Task: Find a pet-friendly cabin rental in the Smoky Mountains.
Action: Mouse moved to (85, 22)
Screenshot: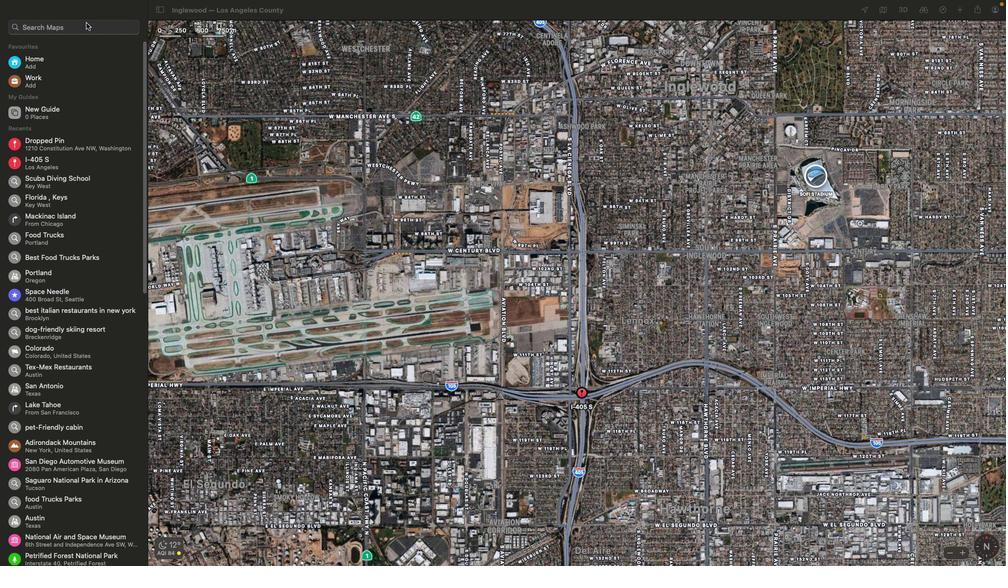 
Action: Mouse pressed left at (85, 22)
Screenshot: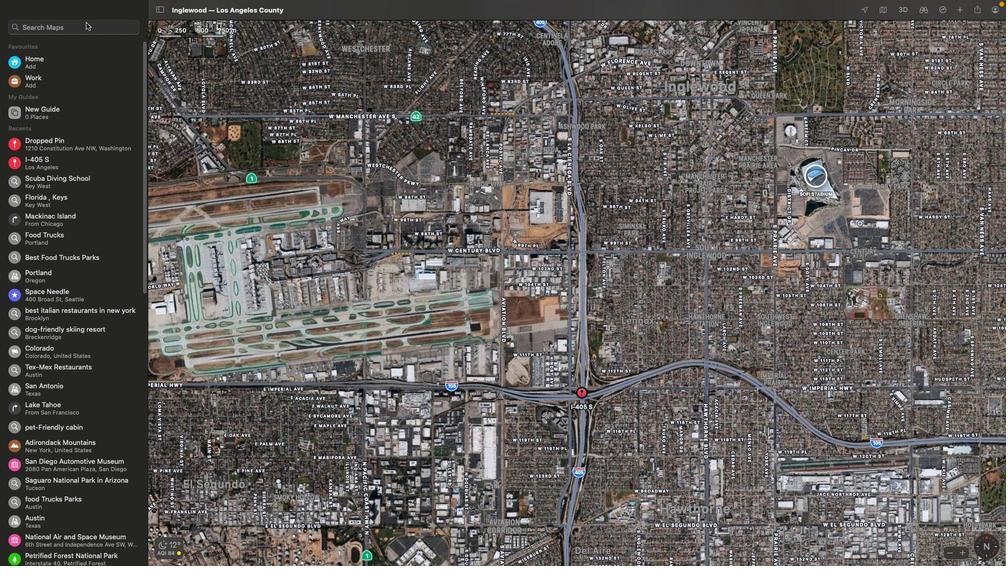 
Action: Mouse moved to (83, 27)
Screenshot: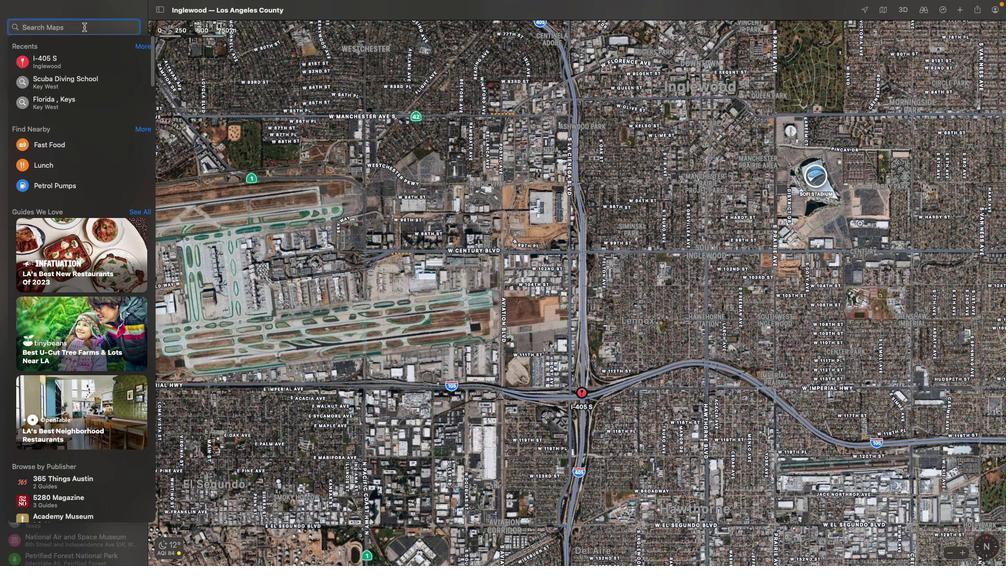 
Action: Key pressed Key.shift'S''m''o''c''k''t'Key.backspace'y'Key.backspaceKey.backspaceKey.backspace'k''y'Key.spaceKey.shift'M''o''u''n''t''a''i''n''s'Key.spaceKey.enter
Screenshot: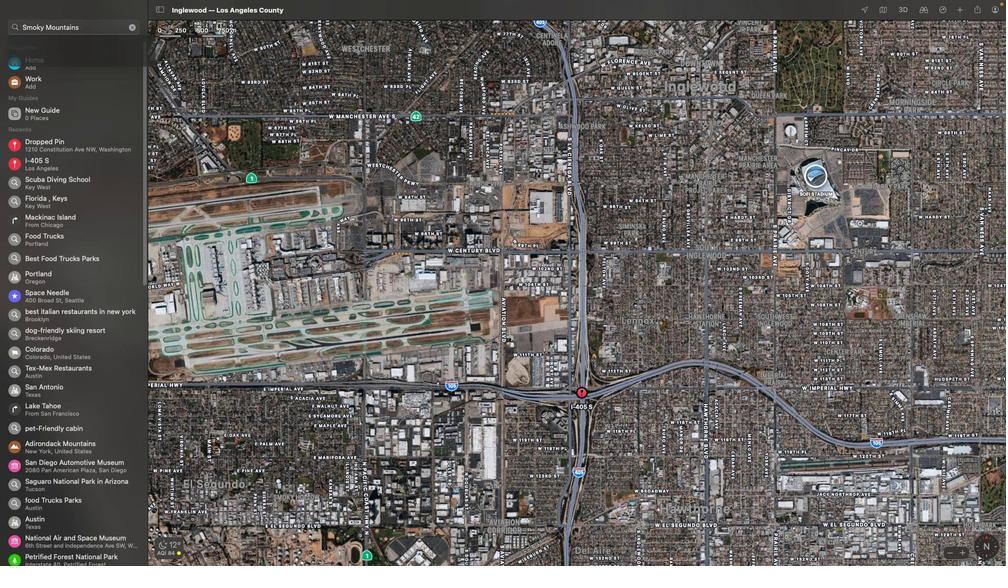 
Action: Mouse moved to (133, 29)
Screenshot: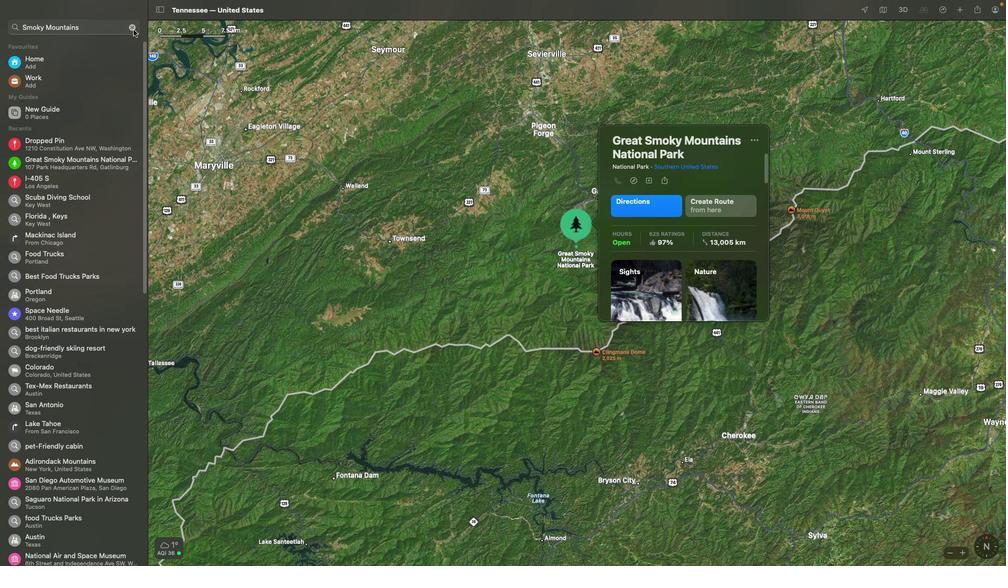 
Action: Mouse pressed left at (133, 29)
Screenshot: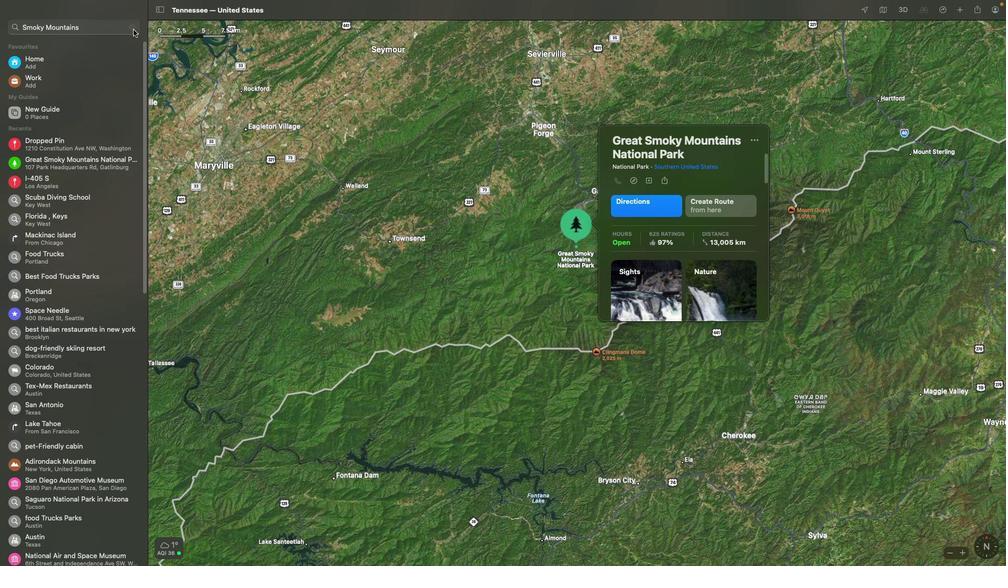 
Action: Mouse moved to (67, 28)
Screenshot: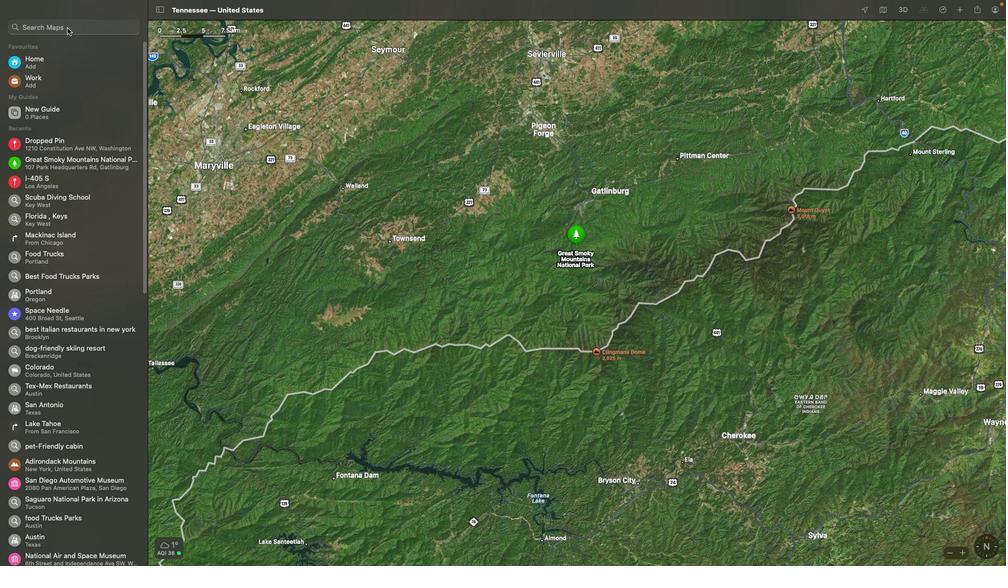 
Action: Mouse pressed left at (67, 28)
Screenshot: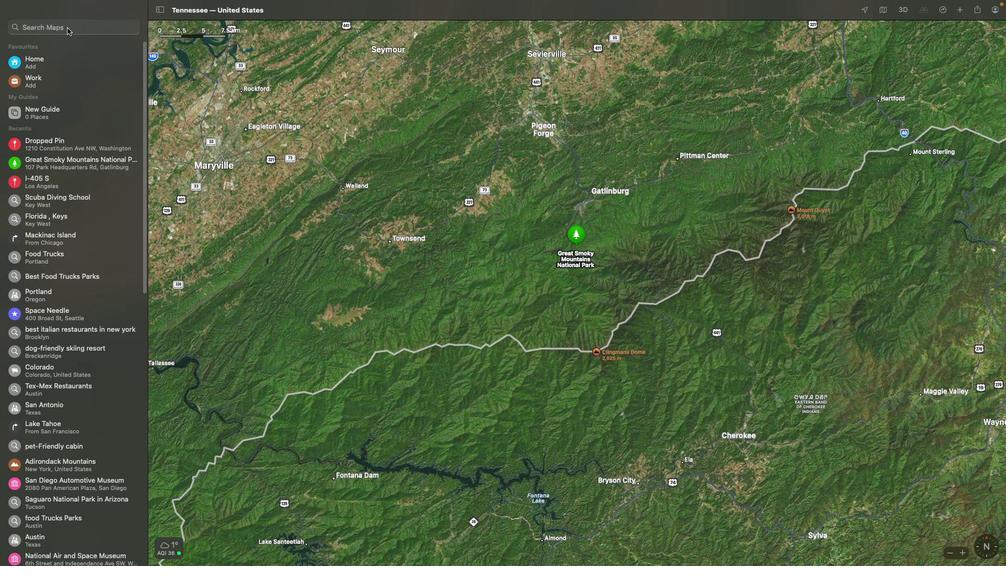
Action: Key pressed Key.shift'P''e''t'Key.spaceKey.backspace'-'Key.shift'F''r''i''d'Key.backspace'e''n''d''l''y'Key.spaceKey.enter
Screenshot: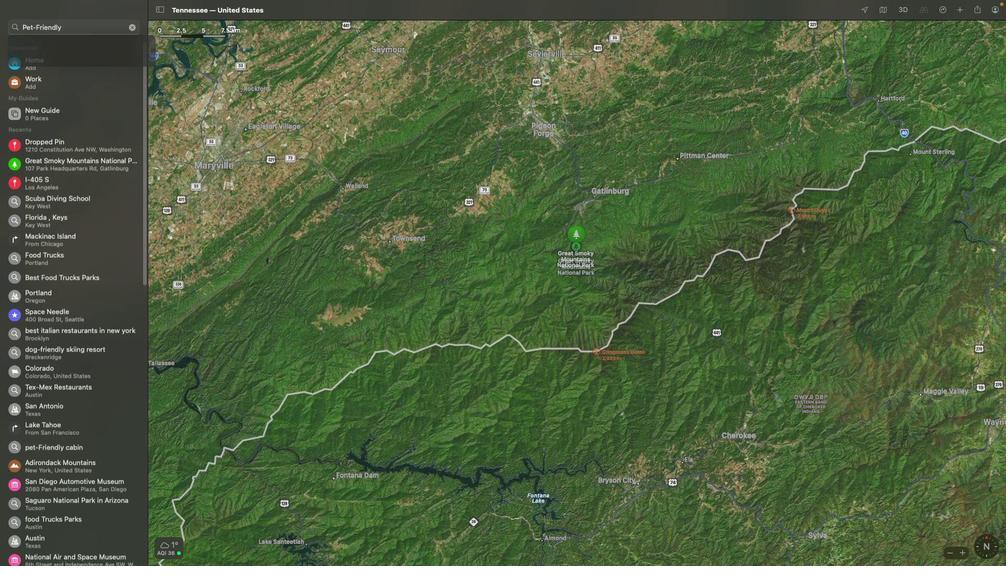 
Action: Mouse moved to (866, 39)
Screenshot: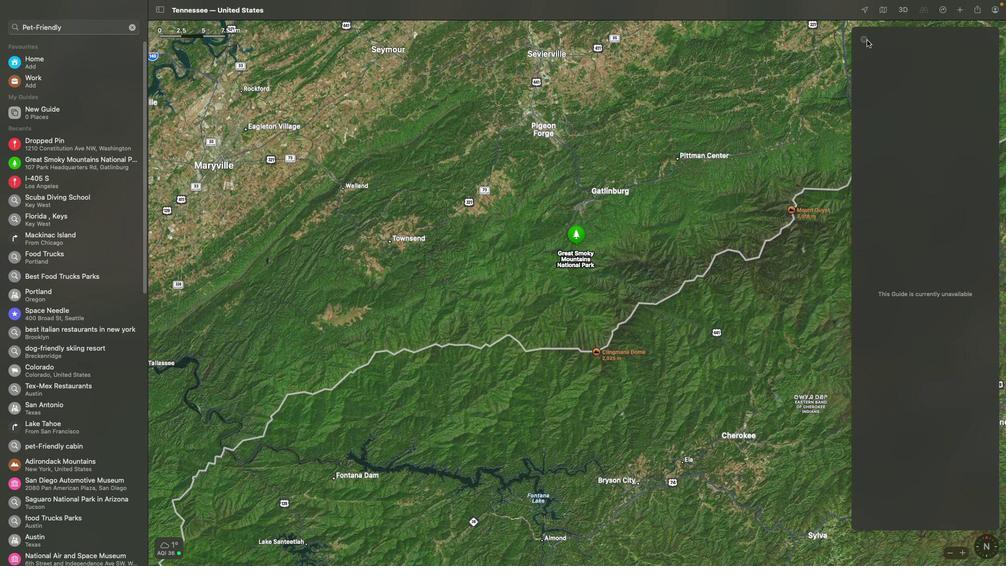 
Action: Mouse pressed left at (866, 39)
Screenshot: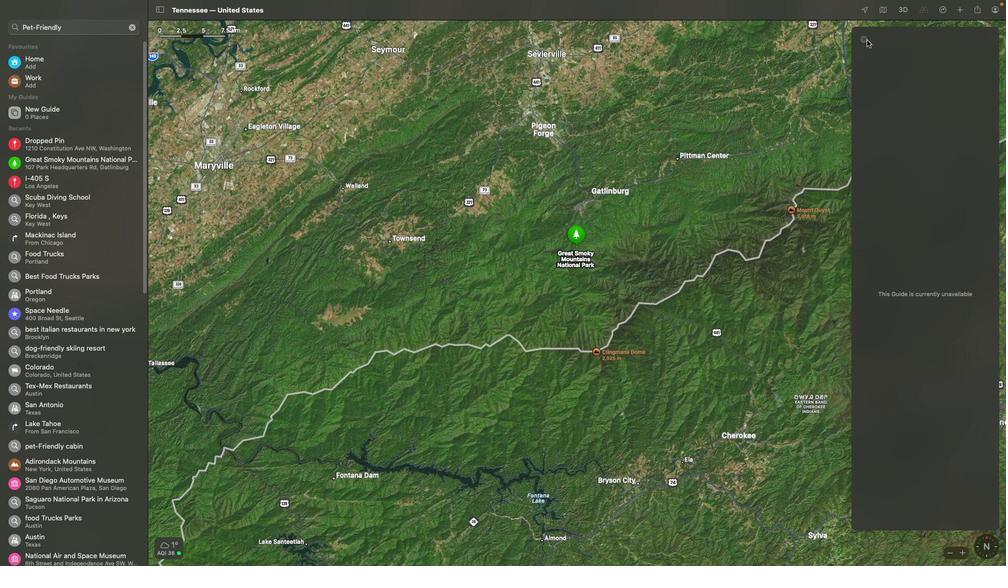 
Action: Mouse moved to (88, 27)
Screenshot: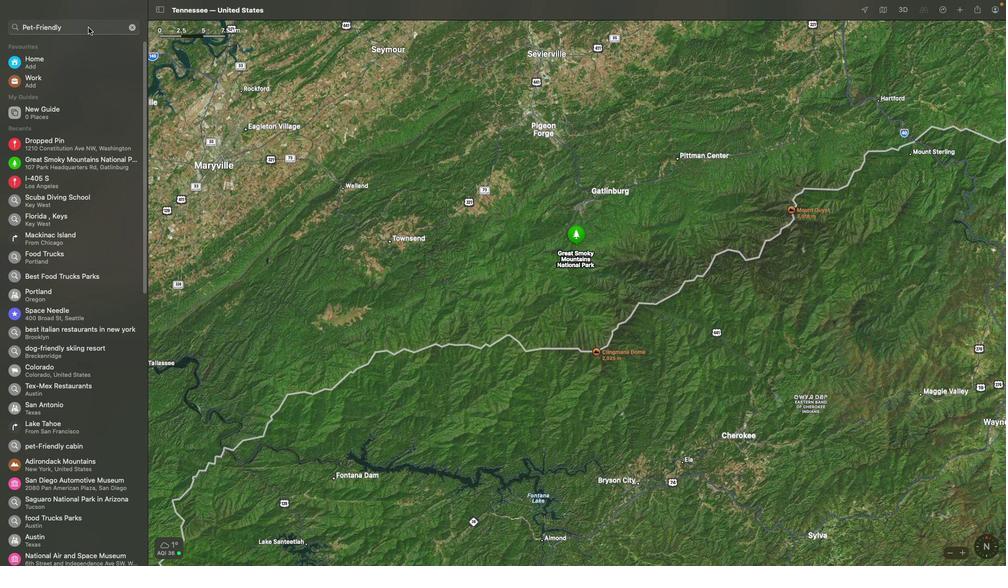 
Action: Mouse pressed left at (88, 27)
Screenshot: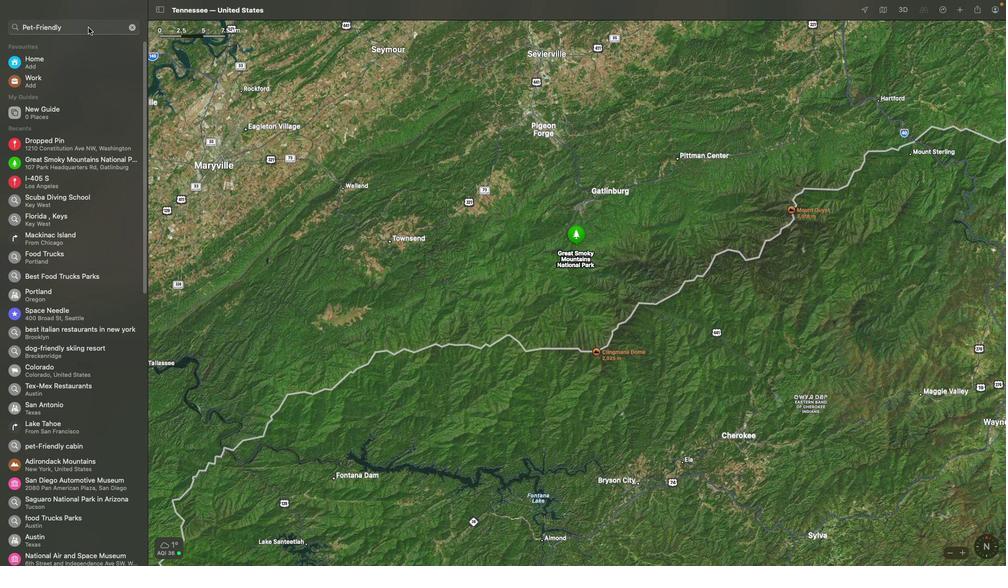 
Action: Key pressed 'c''a''b''i''n'Key.space'r''e''n''t''a''l'Key.enter
Screenshot: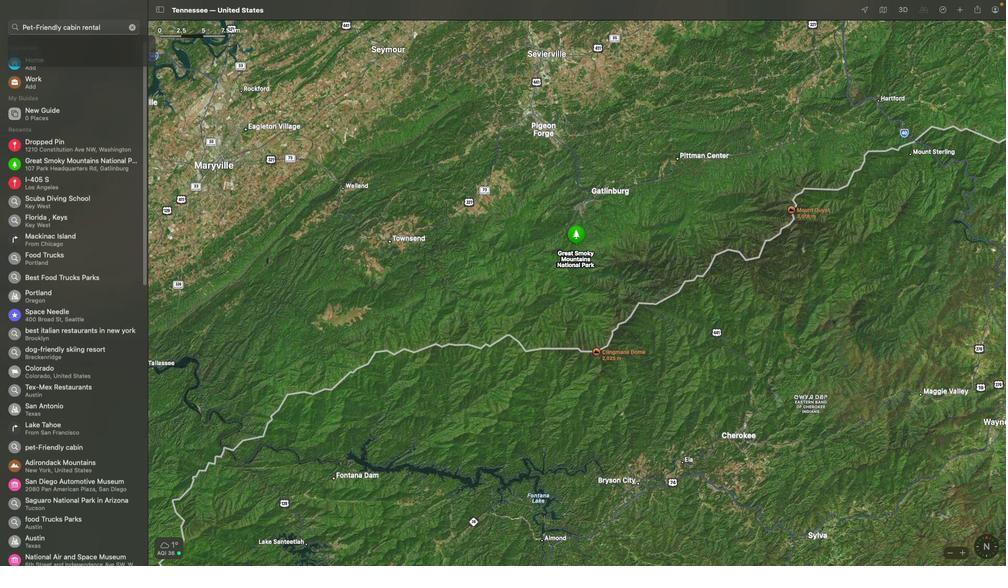 
Action: Mouse moved to (316, 221)
Screenshot: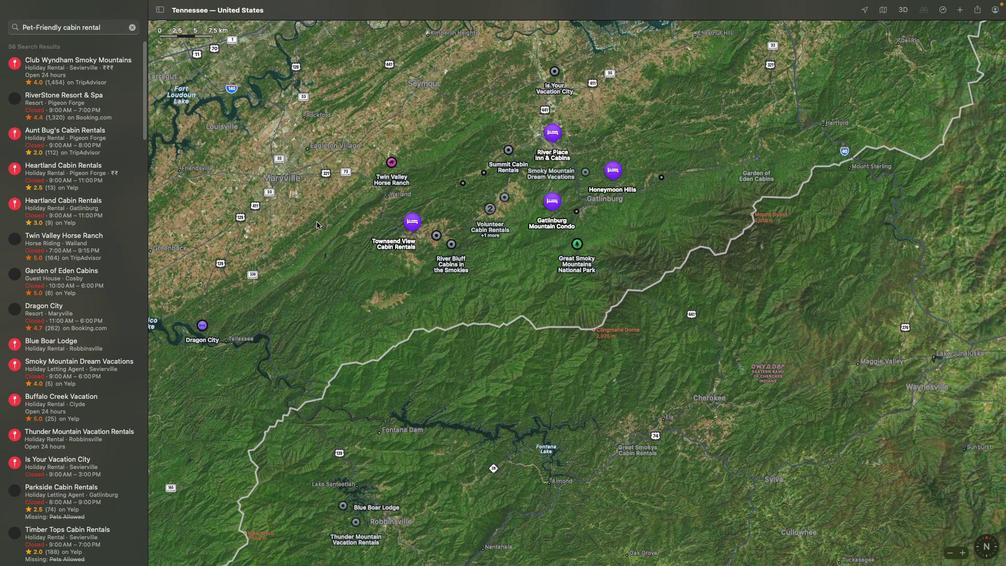 
